 Task: Add Celestial Peppermint Tea to the cart.
Action: Mouse pressed left at (24, 98)
Screenshot: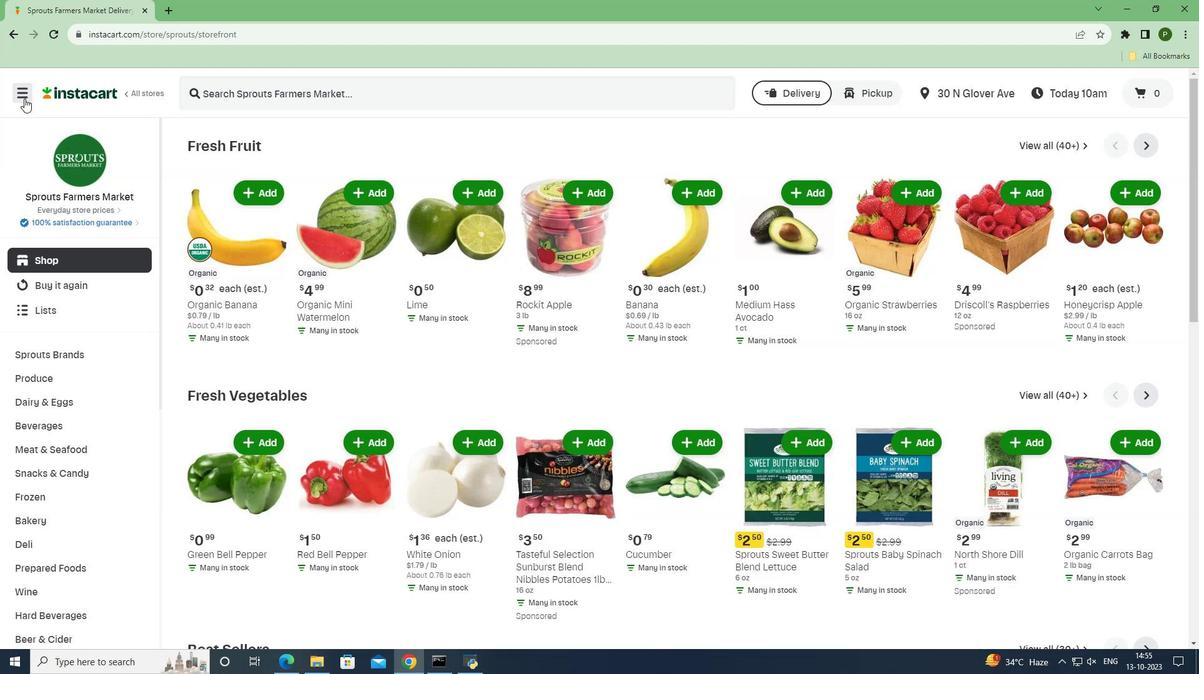 
Action: Mouse moved to (43, 329)
Screenshot: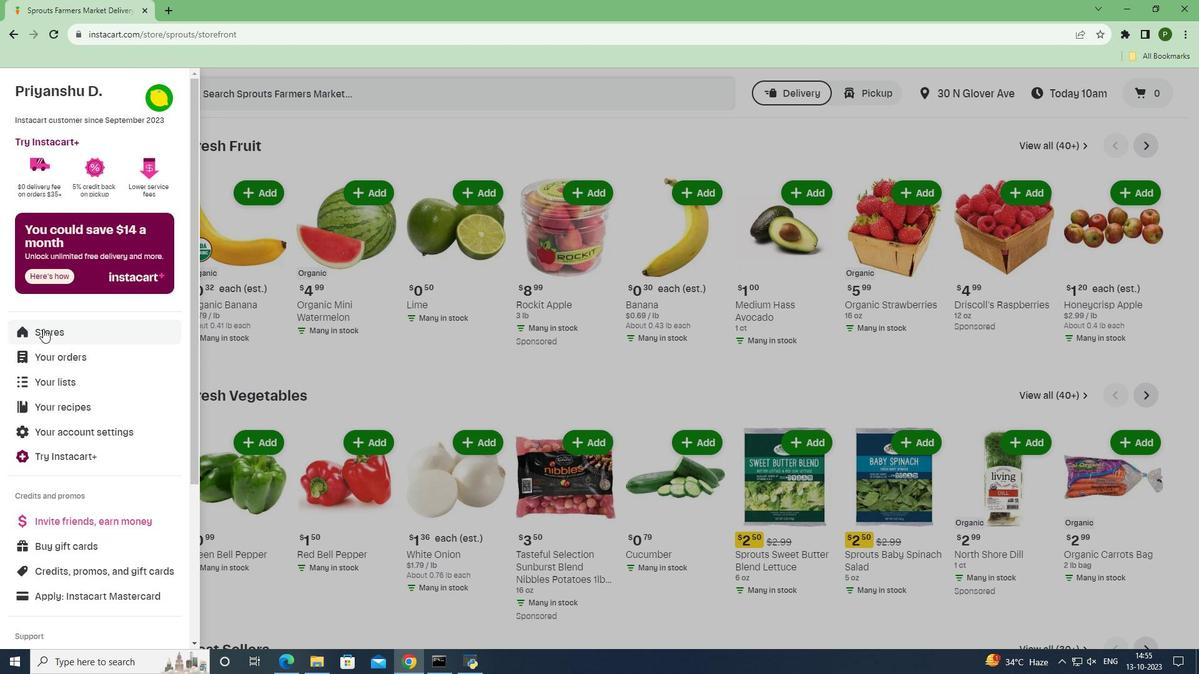 
Action: Mouse pressed left at (43, 329)
Screenshot: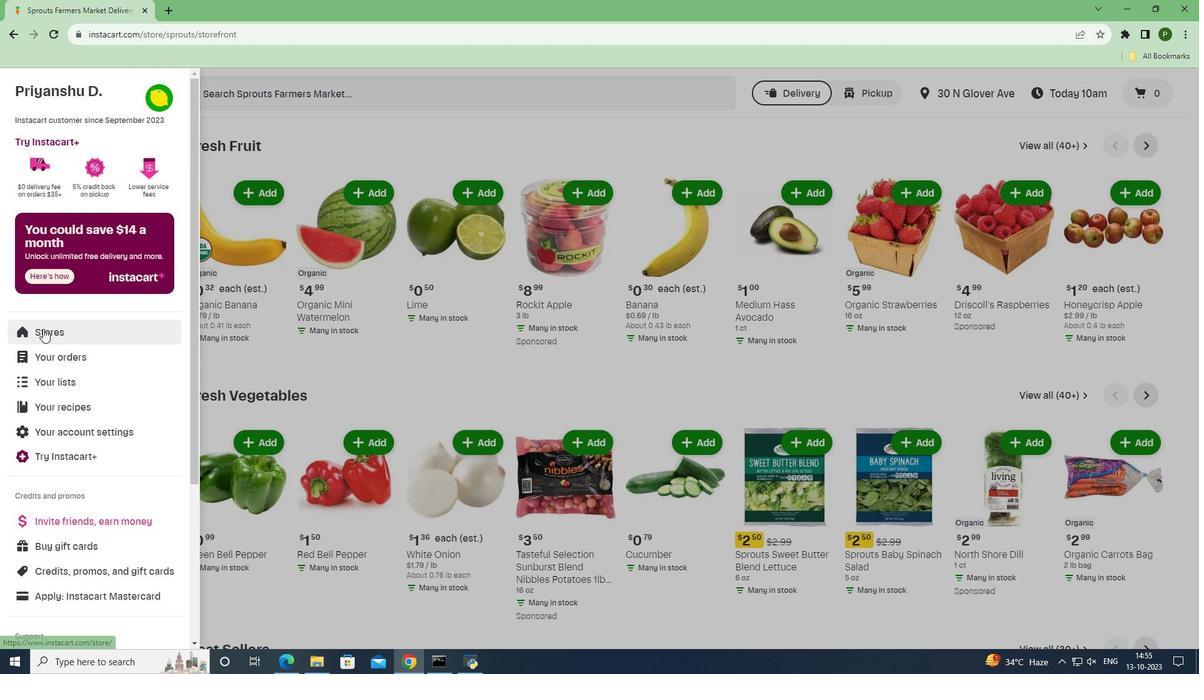 
Action: Mouse moved to (288, 139)
Screenshot: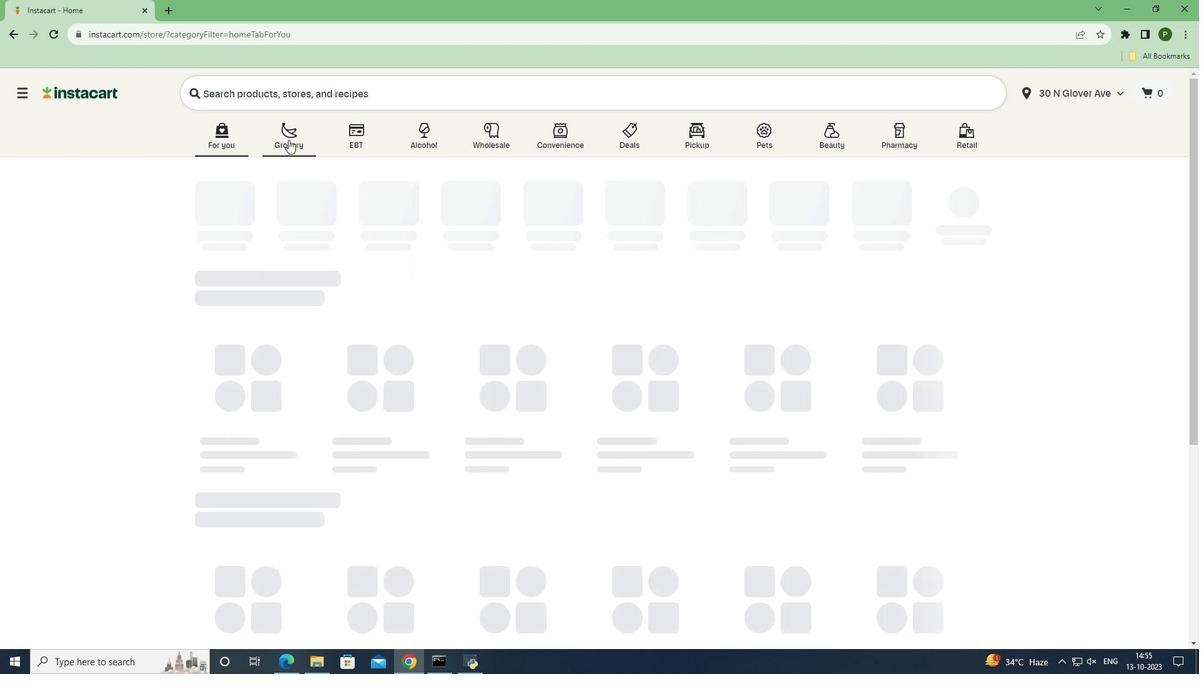 
Action: Mouse pressed left at (288, 139)
Screenshot: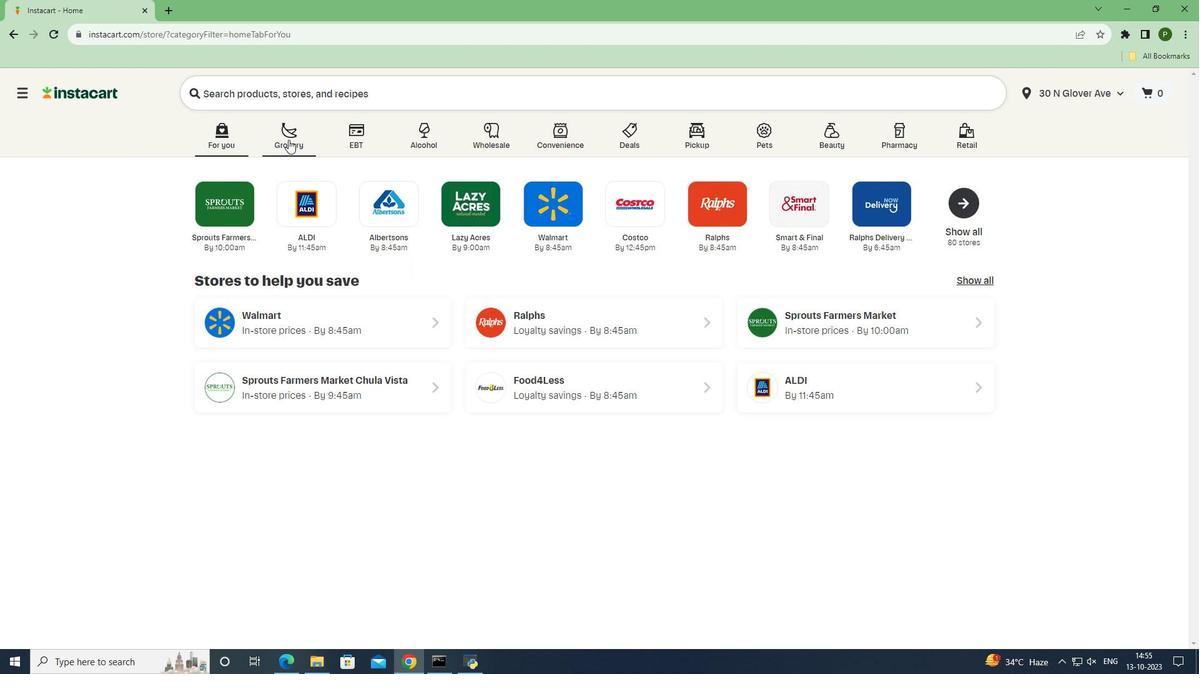 
Action: Mouse moved to (804, 298)
Screenshot: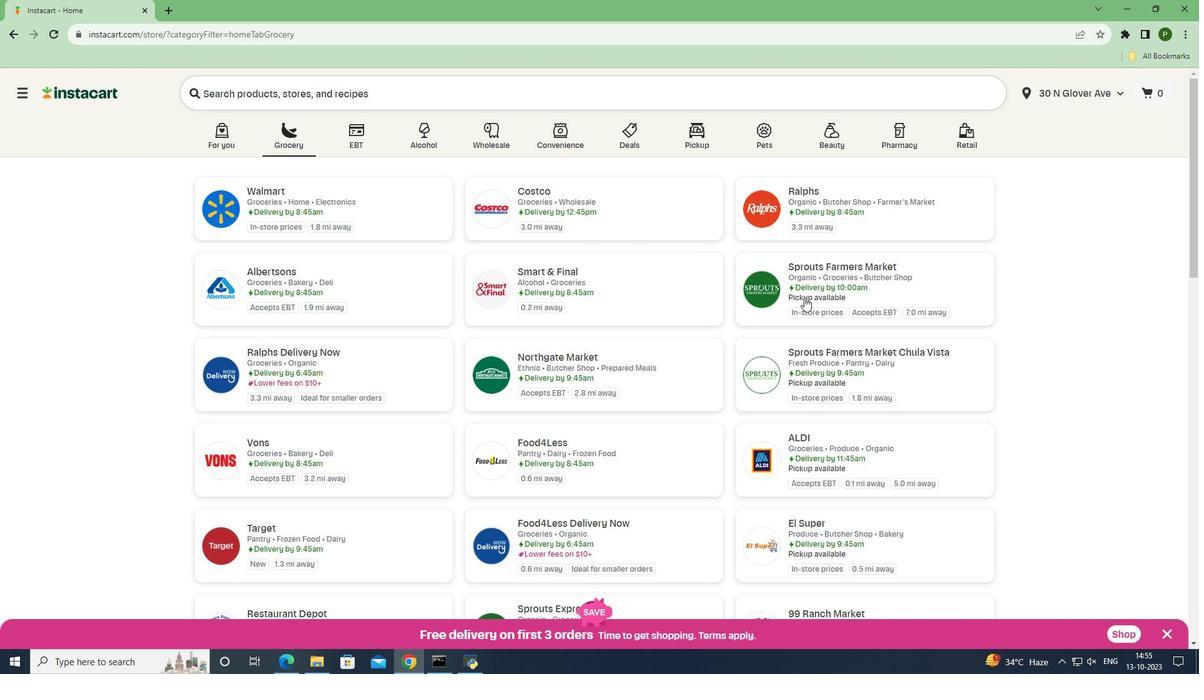 
Action: Mouse pressed left at (804, 298)
Screenshot: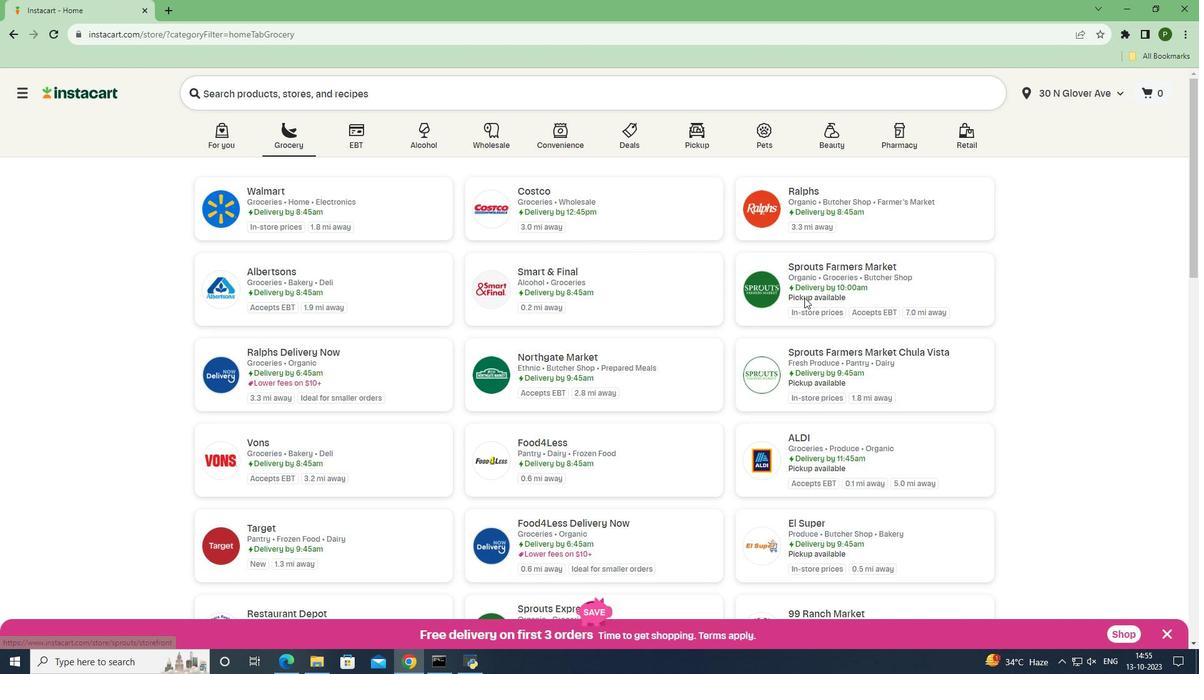 
Action: Mouse moved to (55, 427)
Screenshot: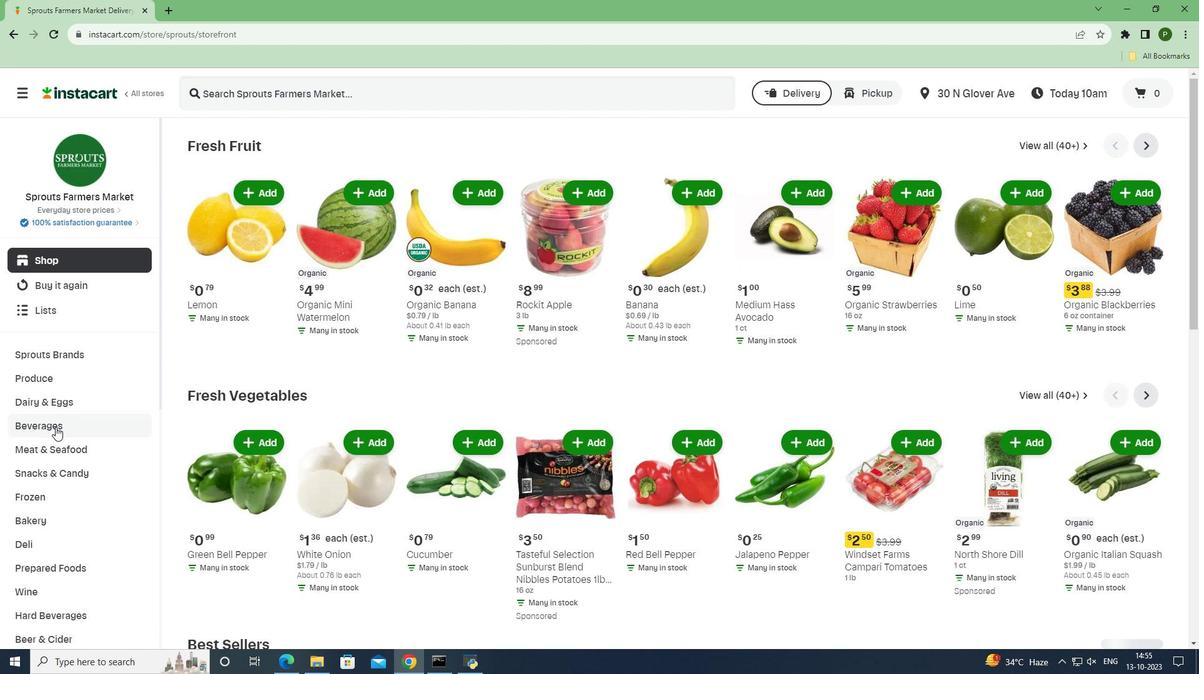 
Action: Mouse pressed left at (55, 427)
Screenshot: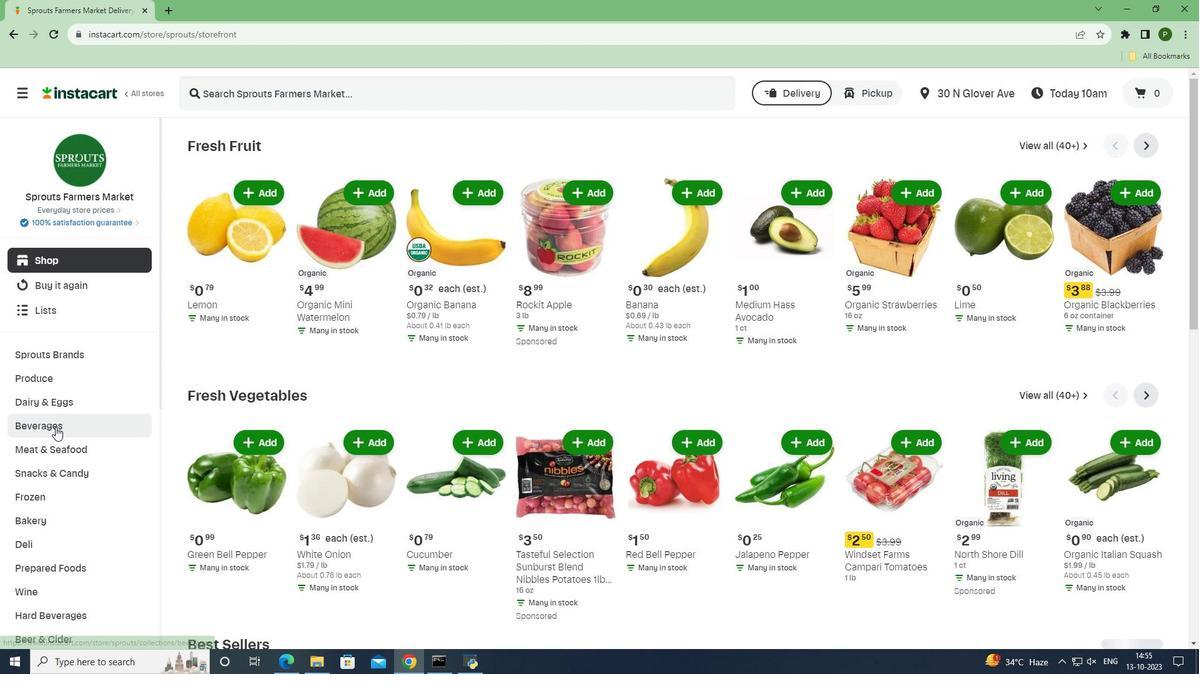 
Action: Mouse moved to (1079, 171)
Screenshot: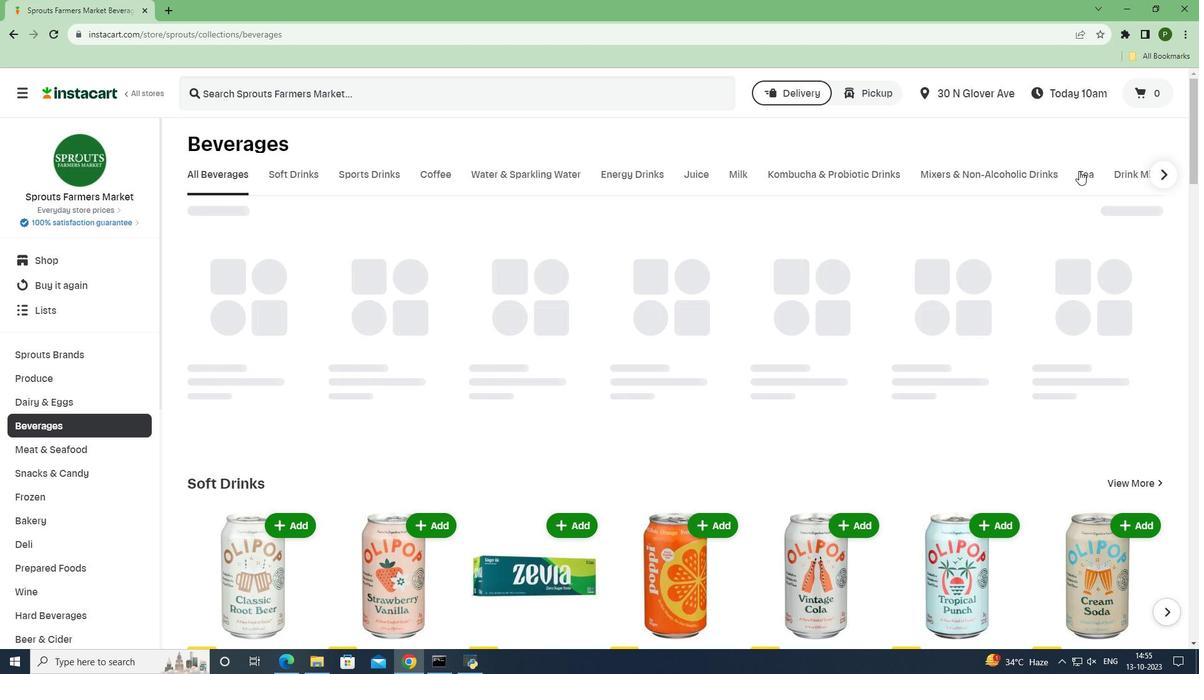 
Action: Mouse pressed left at (1079, 171)
Screenshot: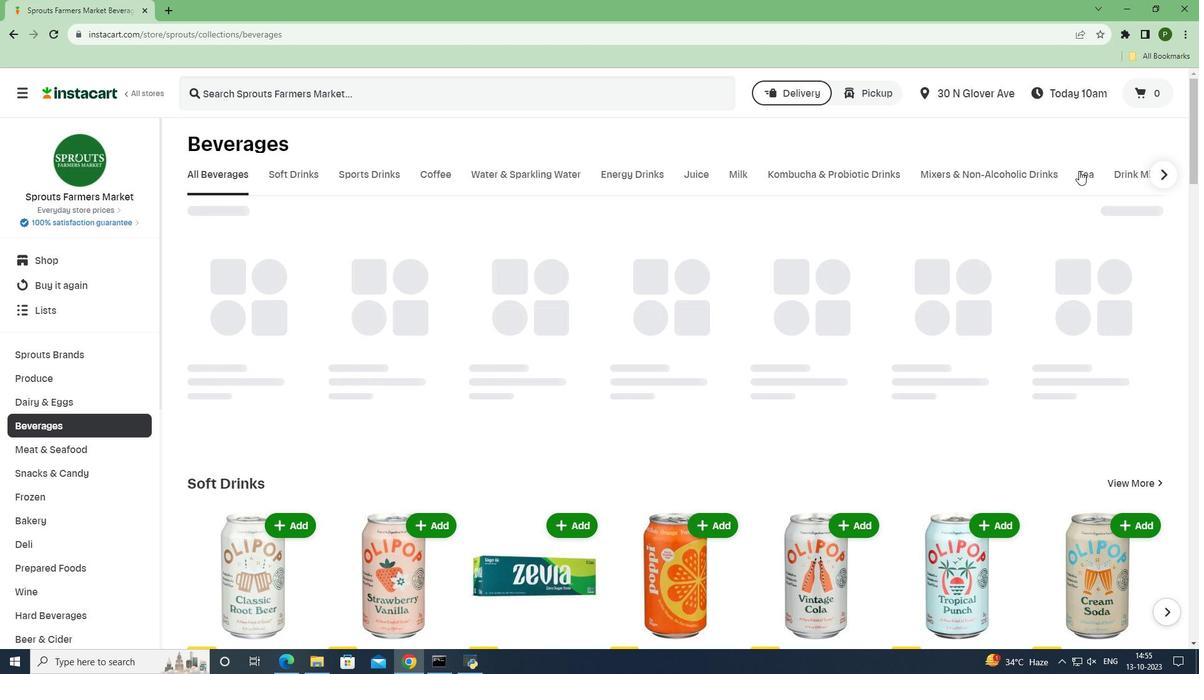
Action: Mouse moved to (553, 92)
Screenshot: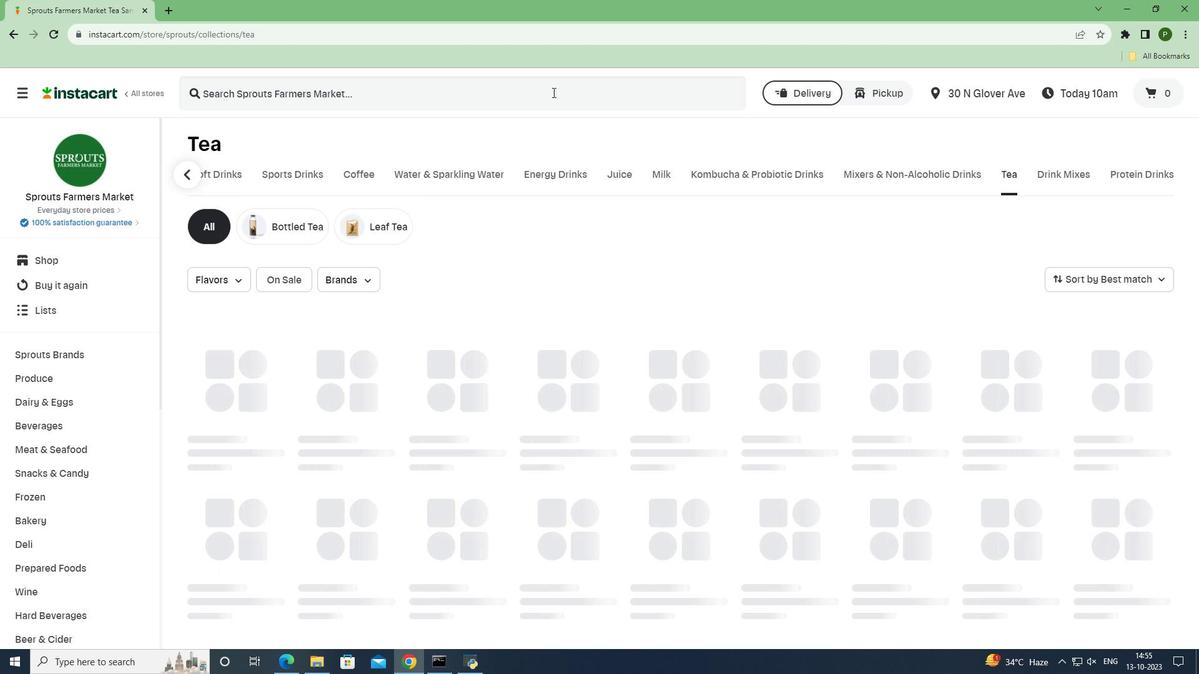 
Action: Mouse pressed left at (553, 92)
Screenshot: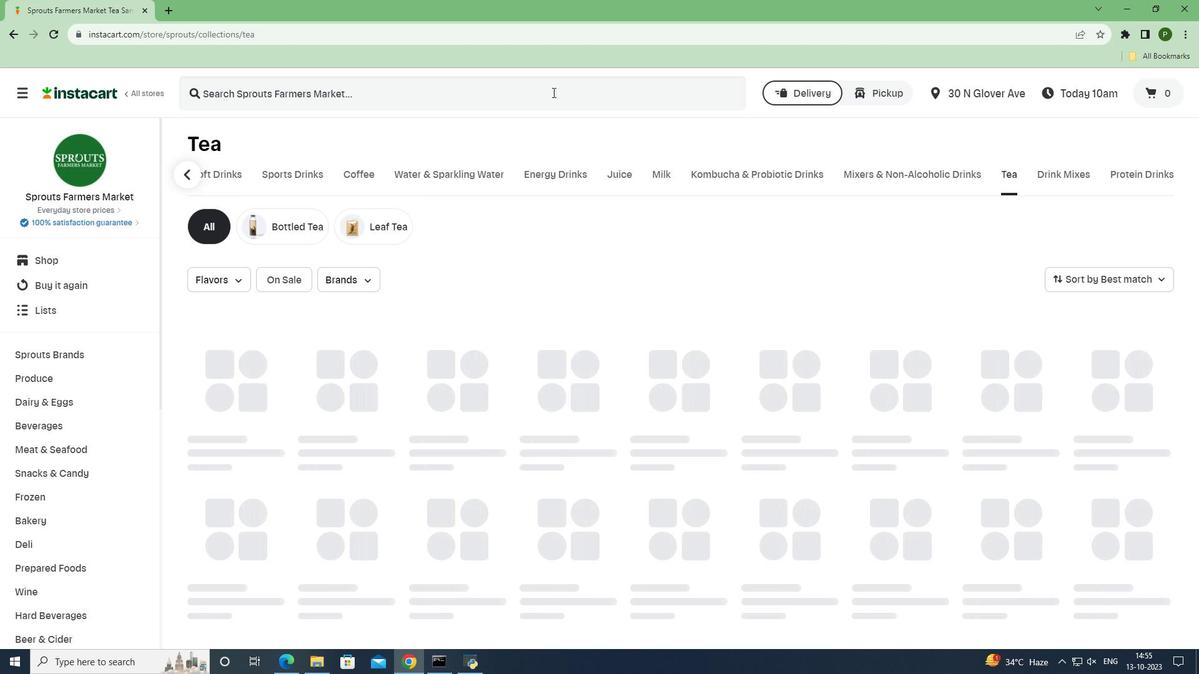 
Action: Key pressed <Key.caps_lock>C<Key.caps_lock>elestial<Key.space><Key.caps_lock>P<Key.caps_lock>appermint<Key.space><Key.caps_lock>T<Key.caps_lock>ea<Key.space><Key.enter>
Screenshot: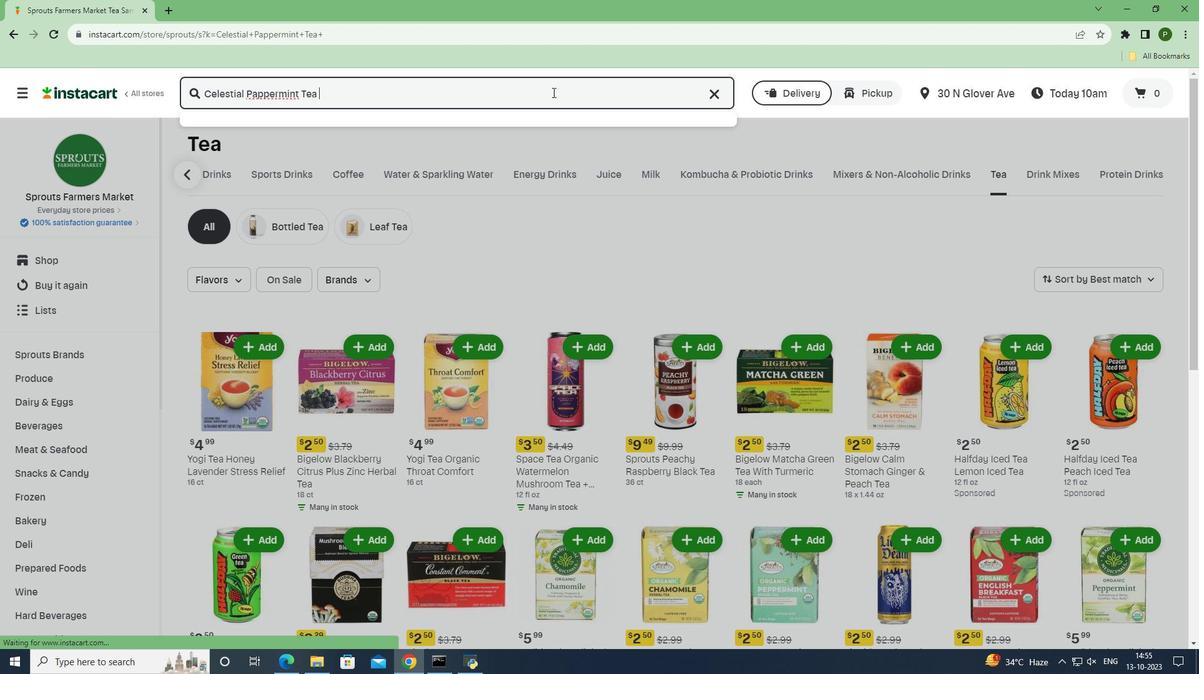
Action: Mouse moved to (367, 224)
Screenshot: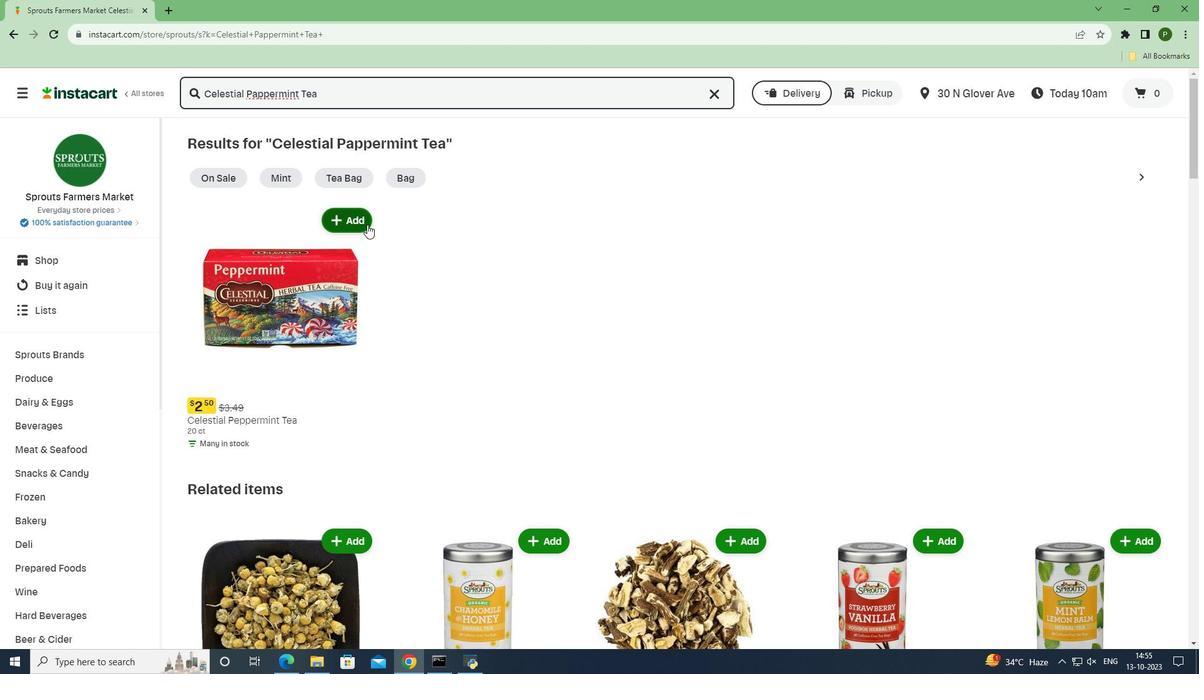 
Action: Mouse pressed left at (367, 224)
Screenshot: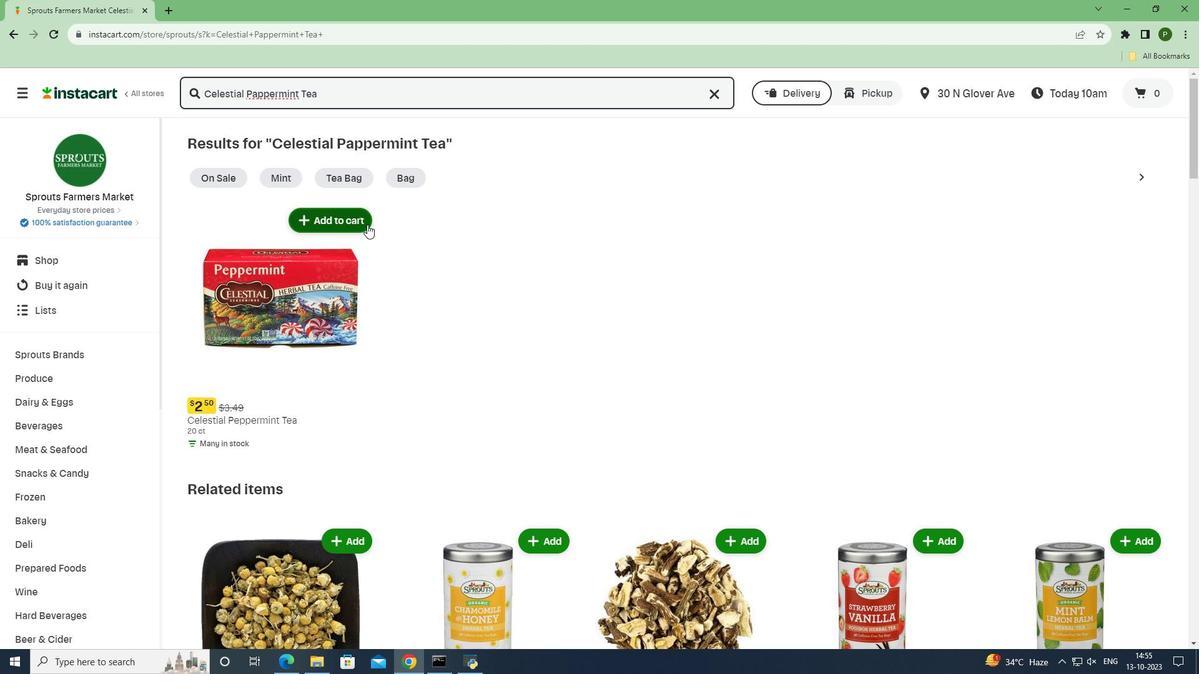 
Action: Mouse moved to (441, 294)
Screenshot: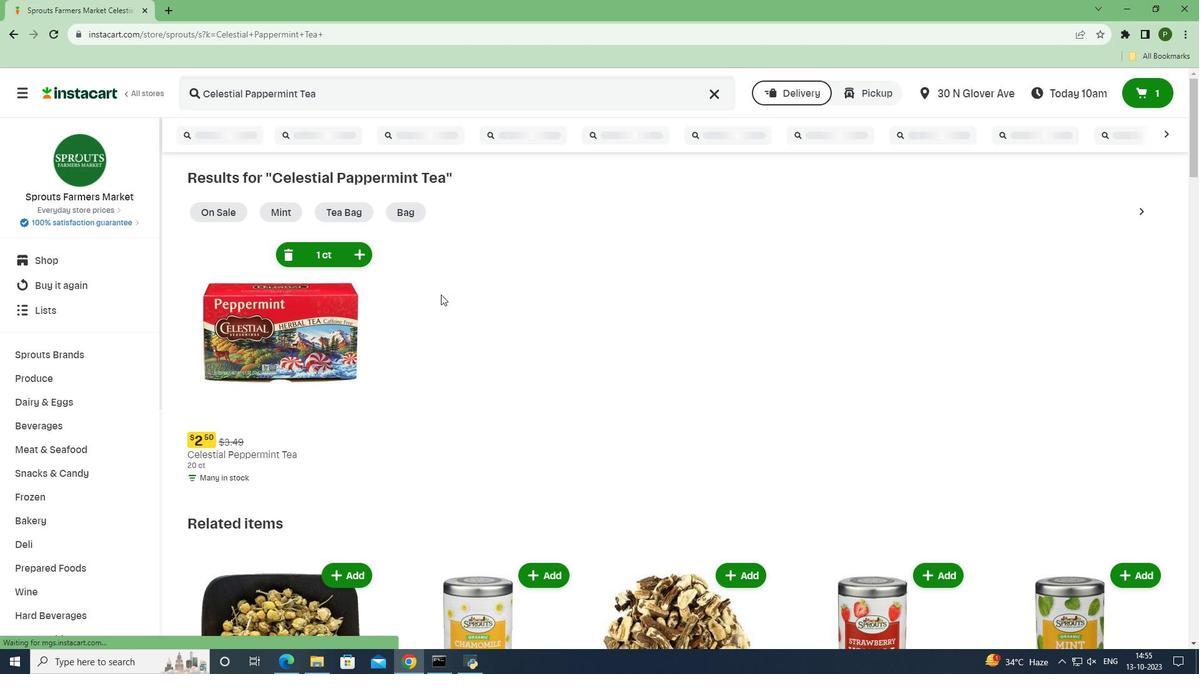 
